 Task: Add Sprouts Boneless Pork Loin Center Cut Thick Chops to the cart.
Action: Mouse pressed left at (16, 119)
Screenshot: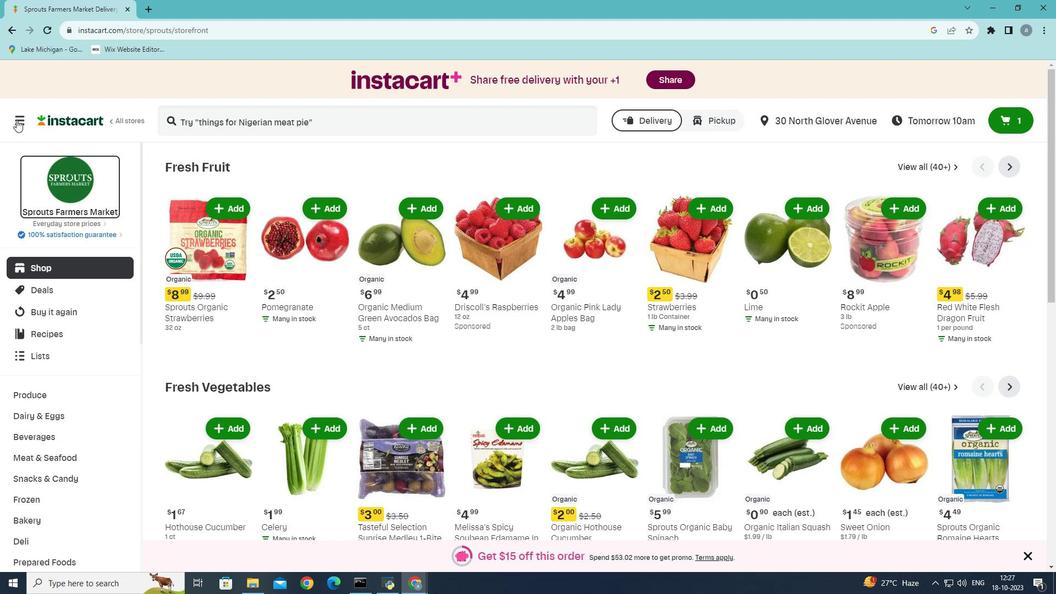 
Action: Mouse moved to (73, 325)
Screenshot: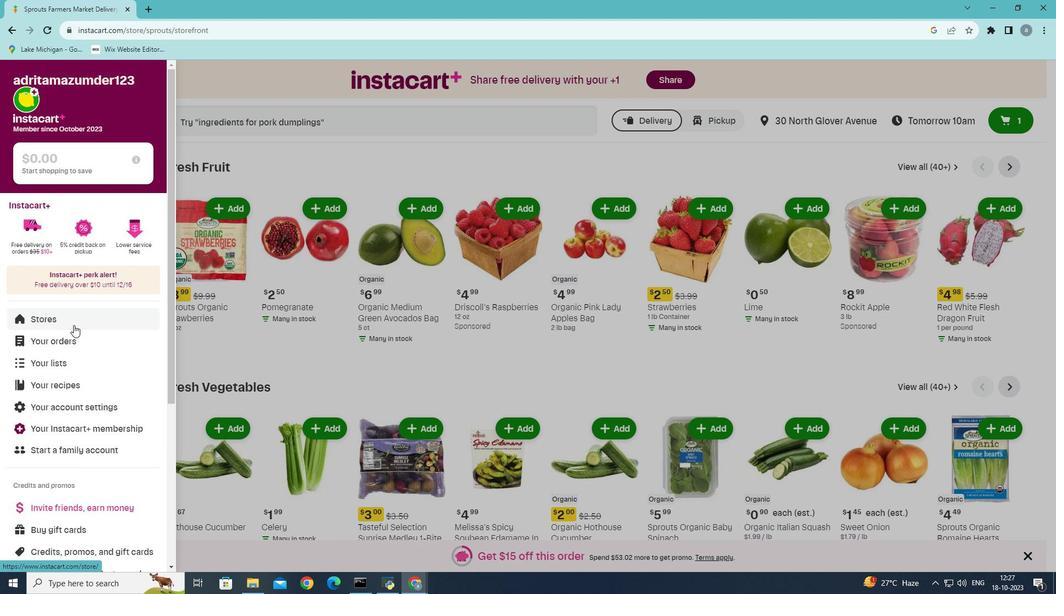 
Action: Mouse pressed left at (73, 325)
Screenshot: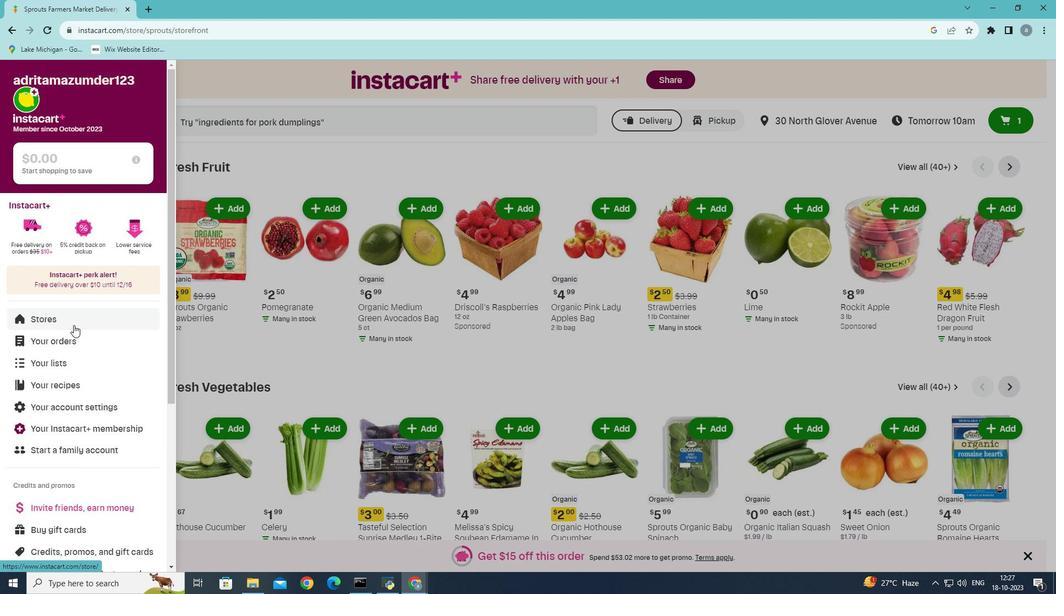 
Action: Mouse moved to (254, 113)
Screenshot: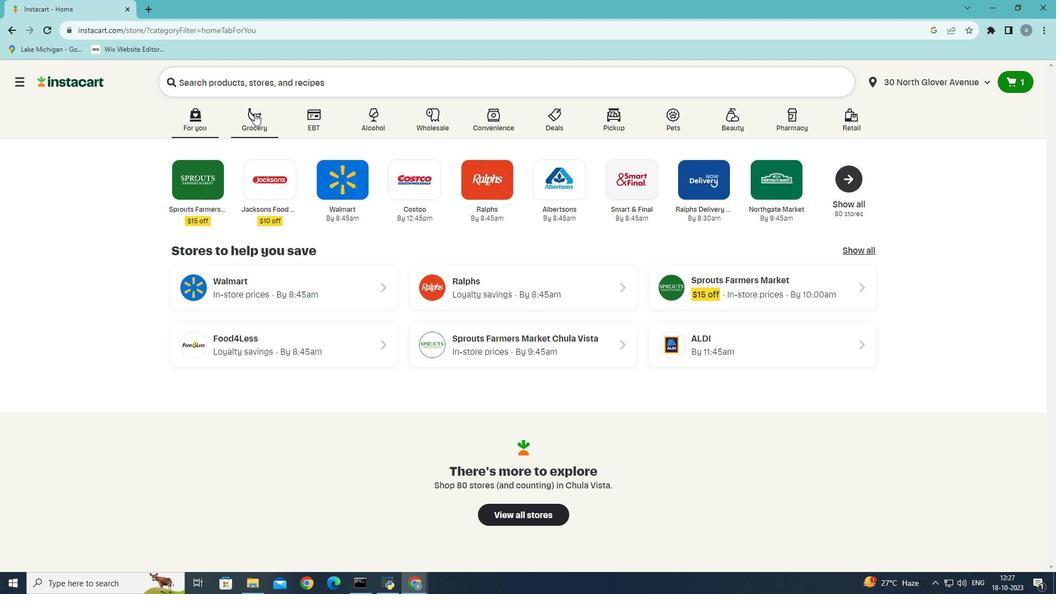 
Action: Mouse pressed left at (254, 113)
Screenshot: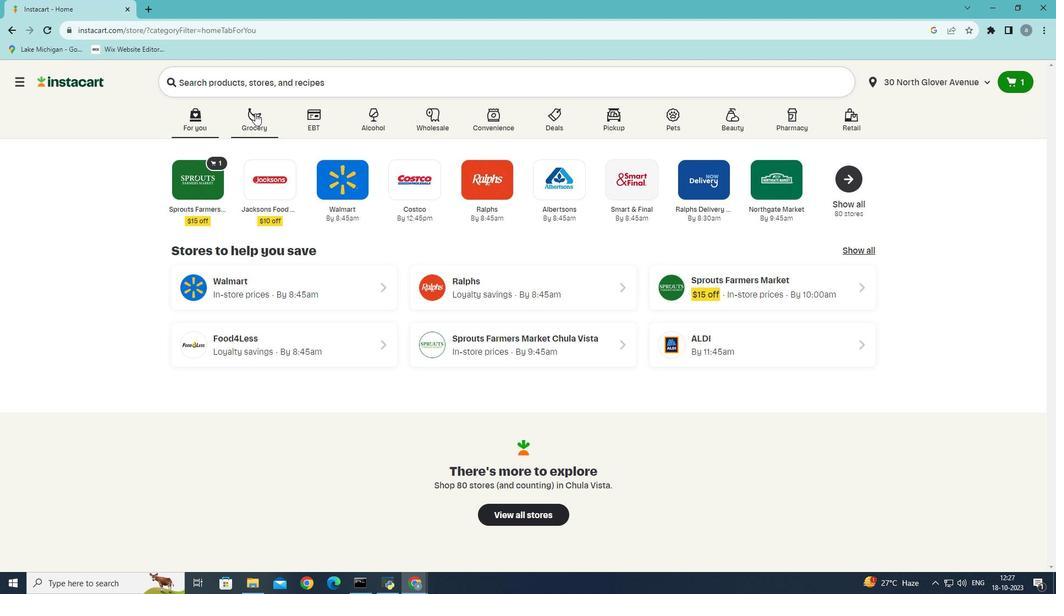 
Action: Mouse moved to (278, 320)
Screenshot: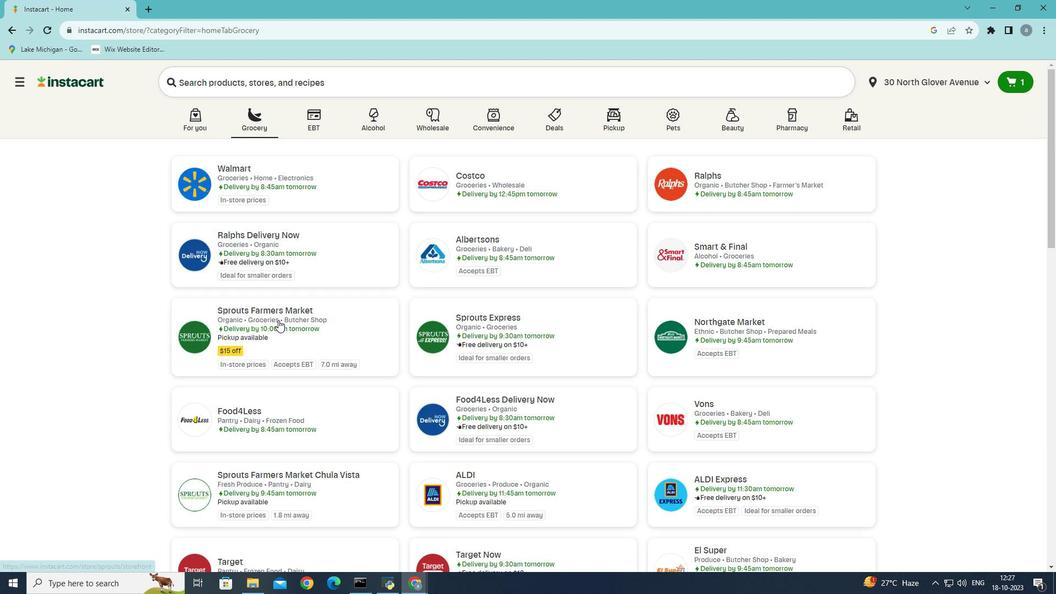 
Action: Mouse pressed left at (278, 320)
Screenshot: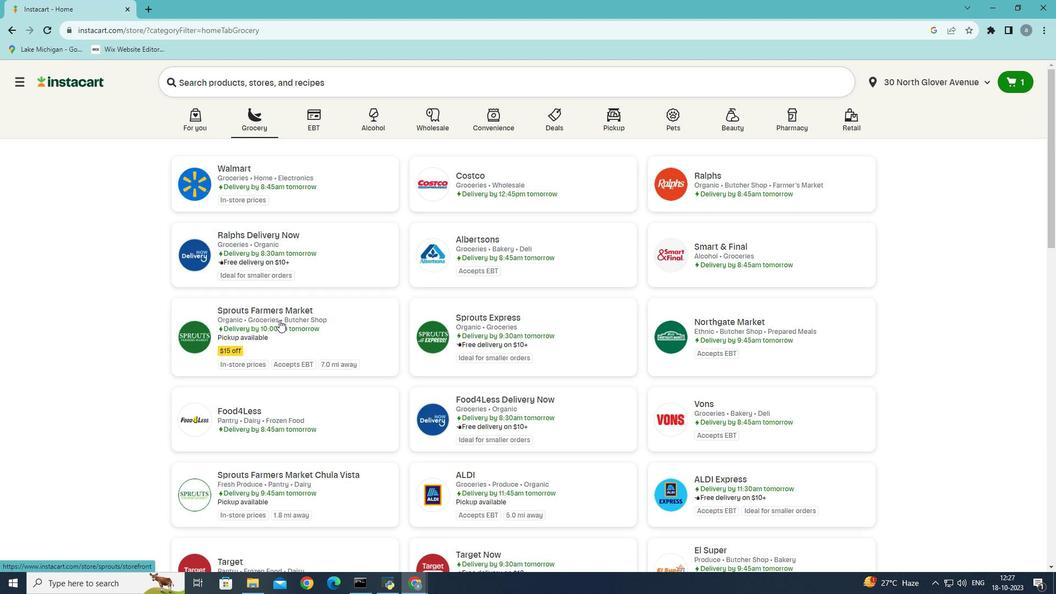 
Action: Mouse moved to (58, 458)
Screenshot: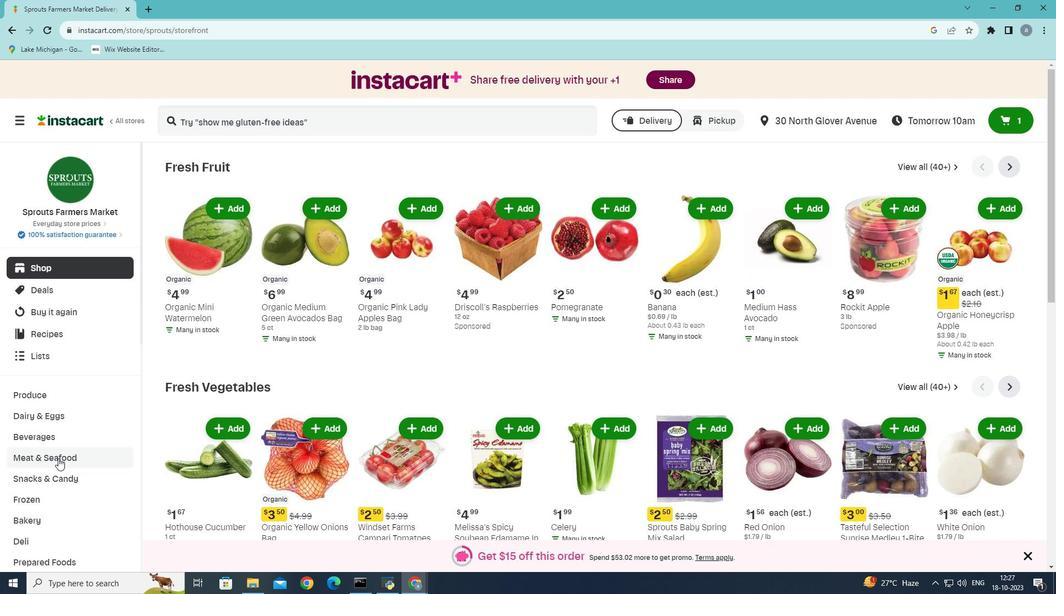 
Action: Mouse pressed left at (58, 458)
Screenshot: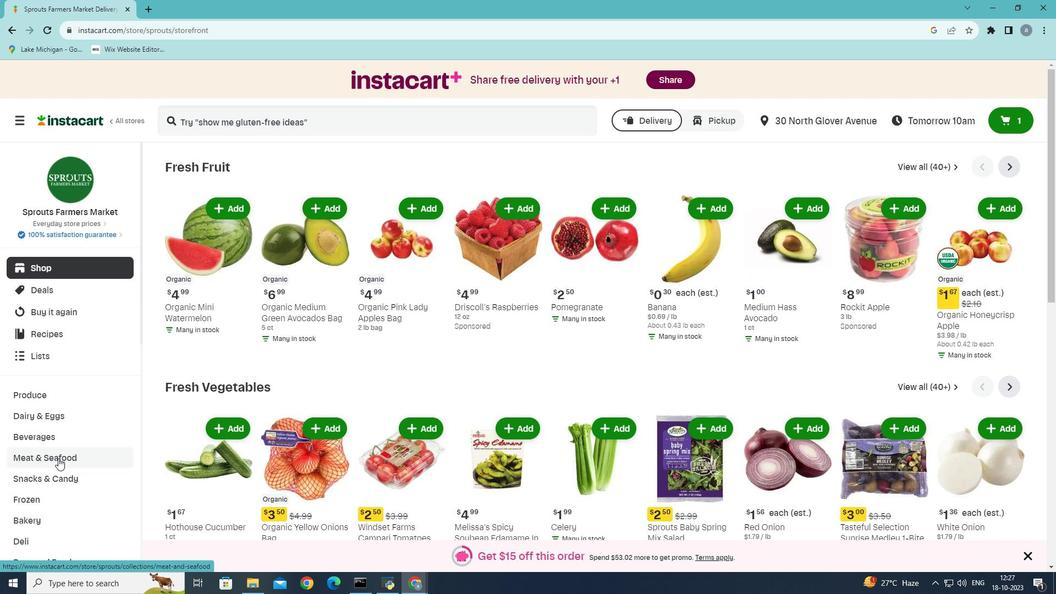 
Action: Mouse moved to (363, 191)
Screenshot: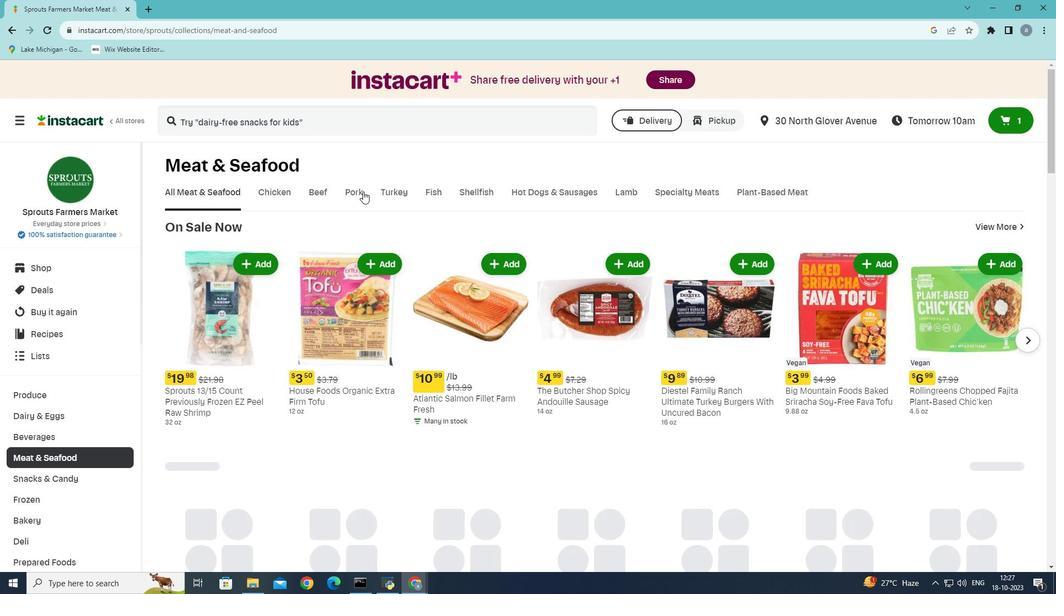 
Action: Mouse pressed left at (363, 191)
Screenshot: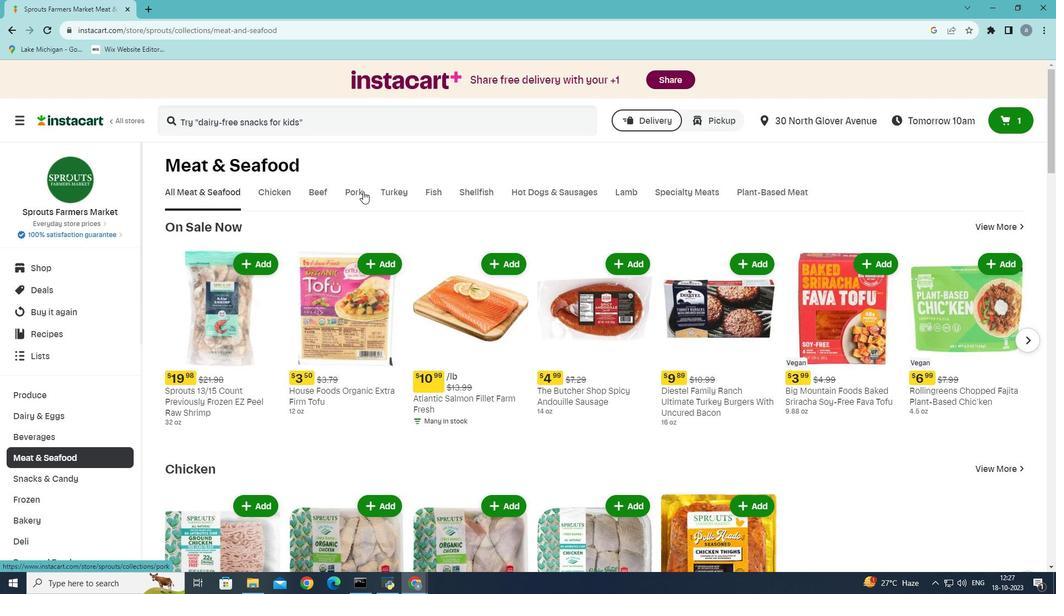 
Action: Mouse moved to (313, 242)
Screenshot: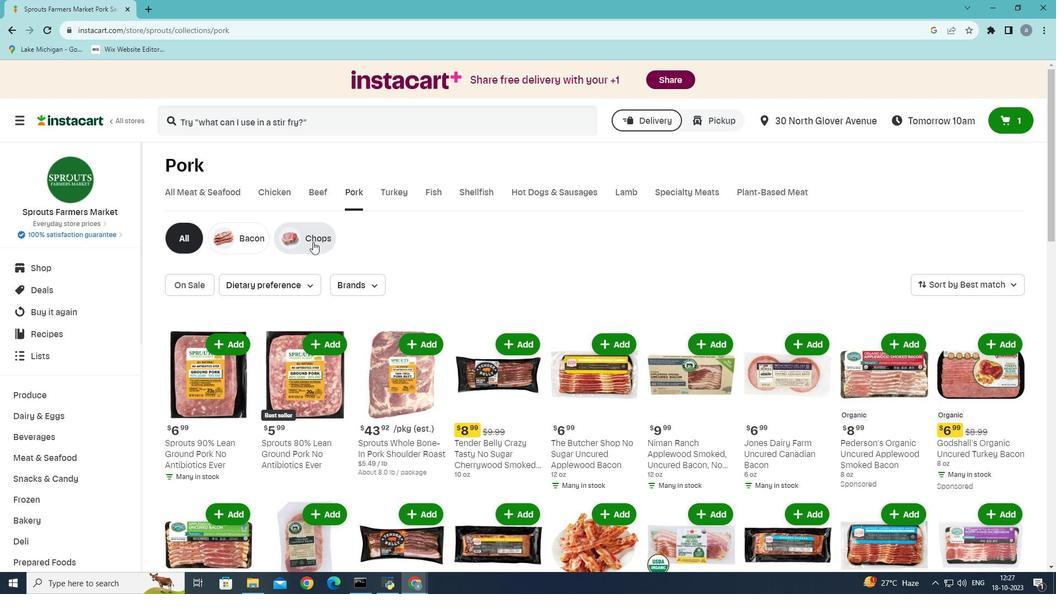 
Action: Mouse pressed left at (313, 242)
Screenshot: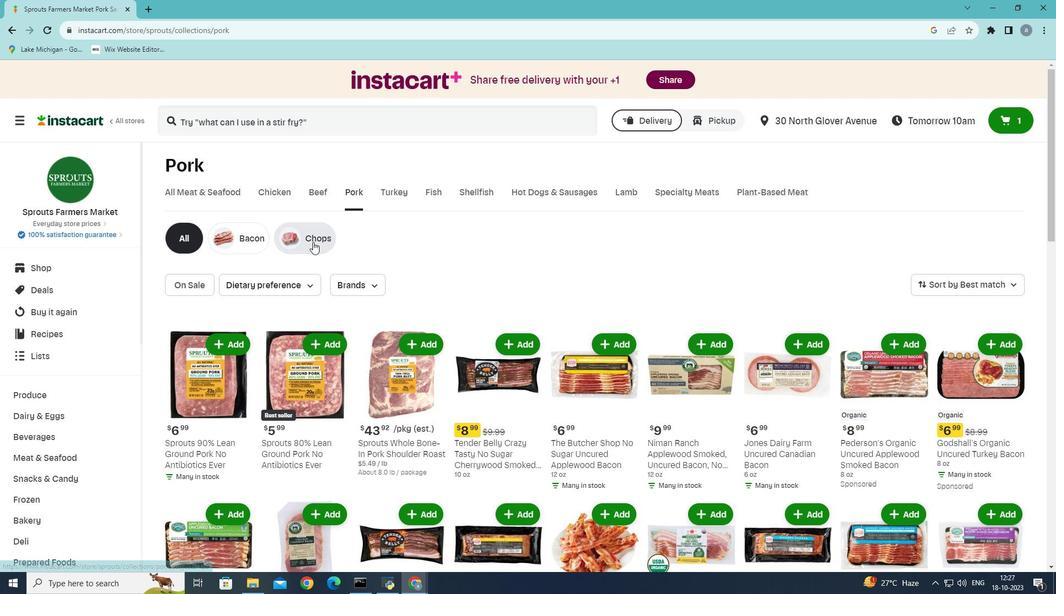 
Action: Mouse moved to (616, 347)
Screenshot: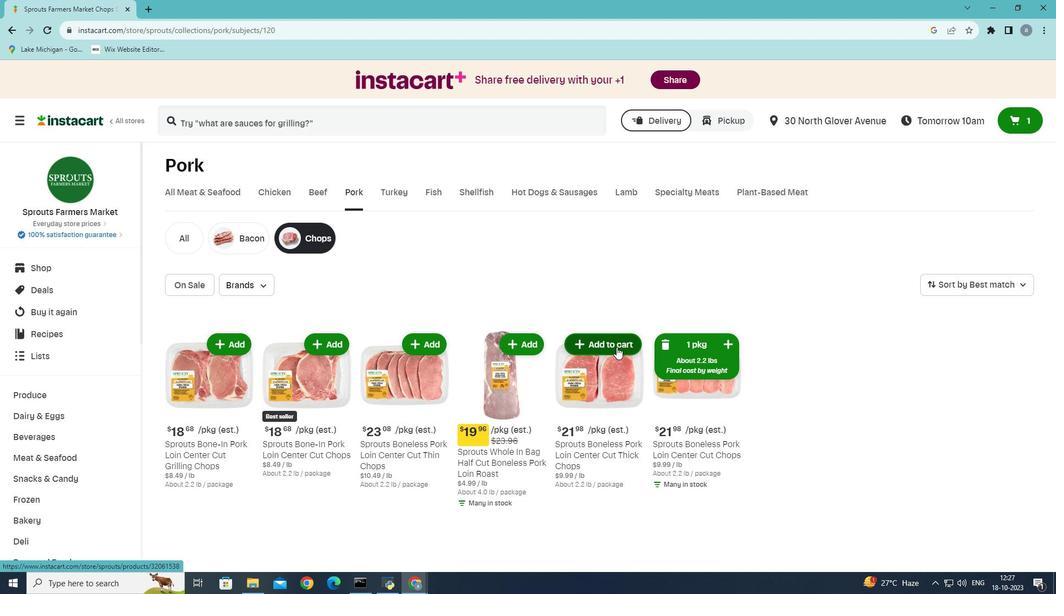 
Action: Mouse pressed left at (616, 347)
Screenshot: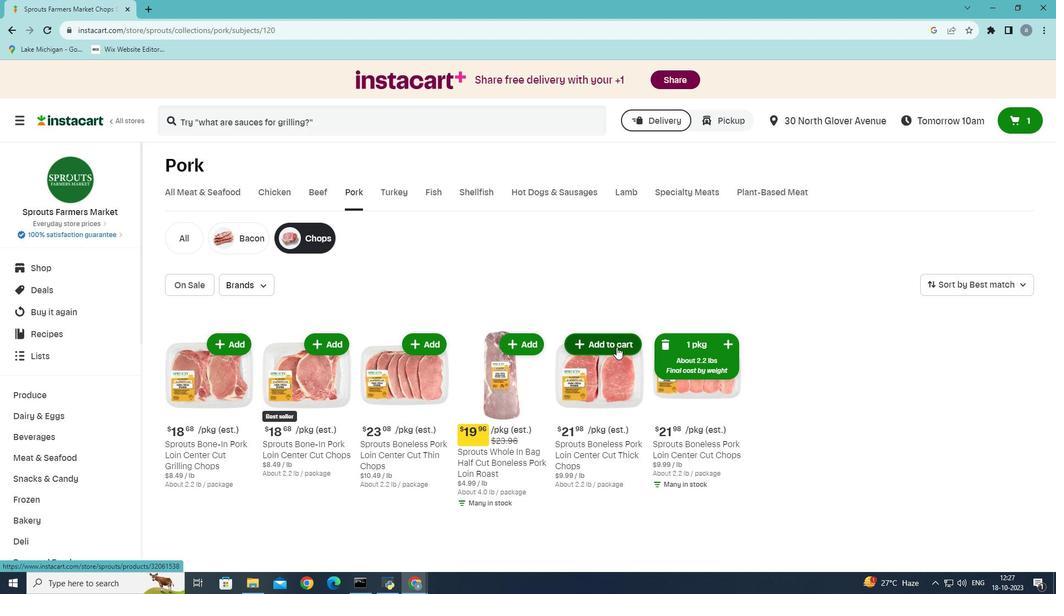 
Action: Mouse moved to (609, 356)
Screenshot: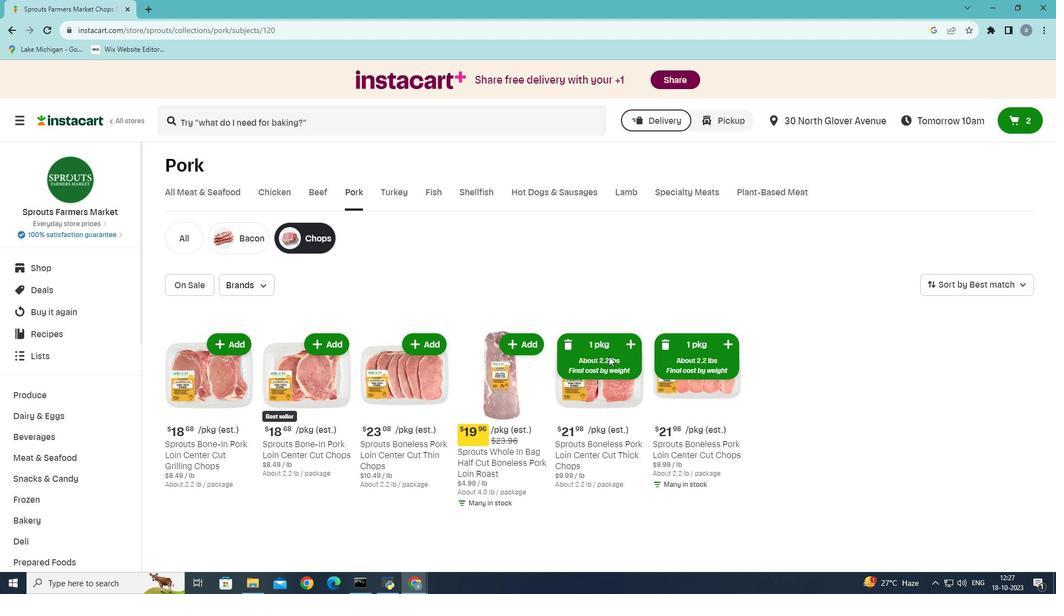 
